 Task: Add a signature Alexandra Wilson containing 'Sincerely, Alexandra Wilson' to email address softage.1@softage.net and add a folder Finances
Action: Mouse moved to (116, 136)
Screenshot: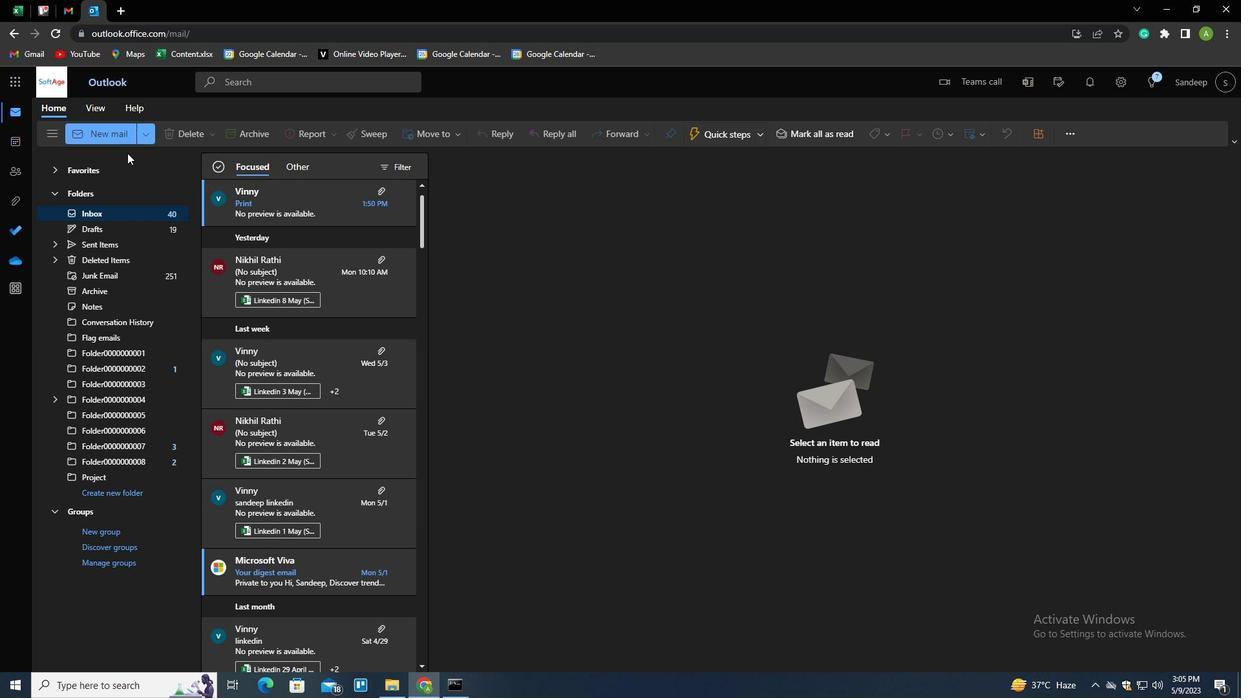 
Action: Mouse pressed left at (116, 136)
Screenshot: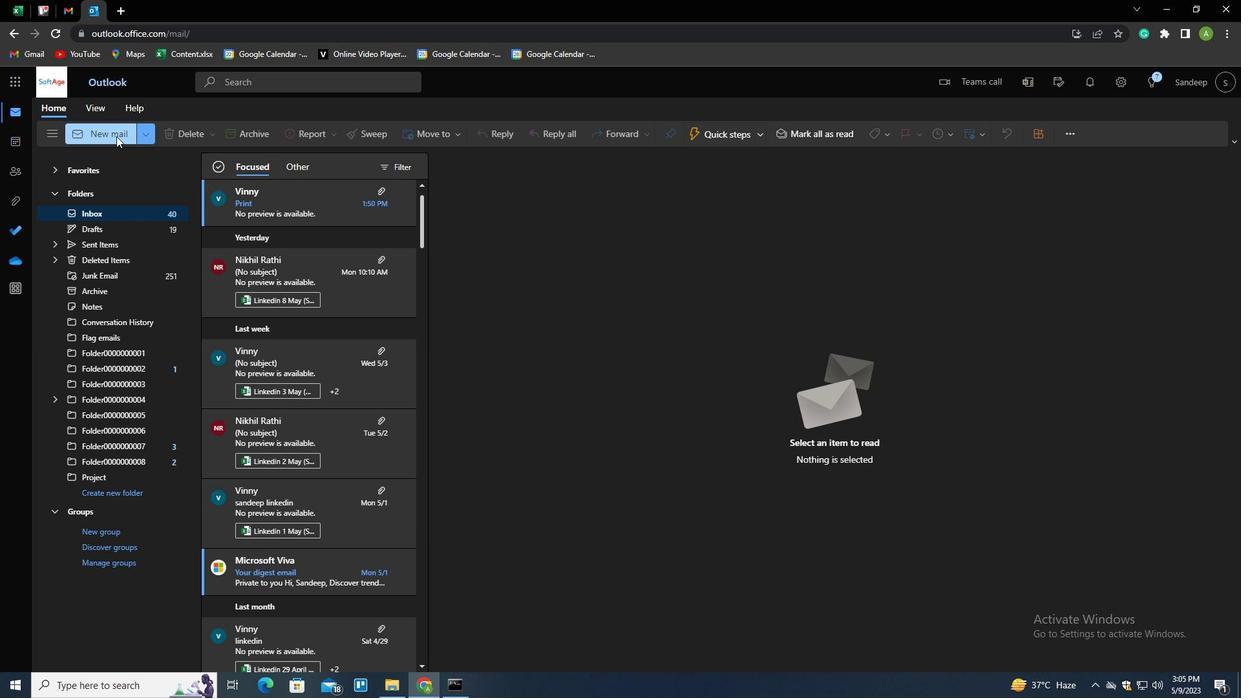 
Action: Mouse moved to (697, 205)
Screenshot: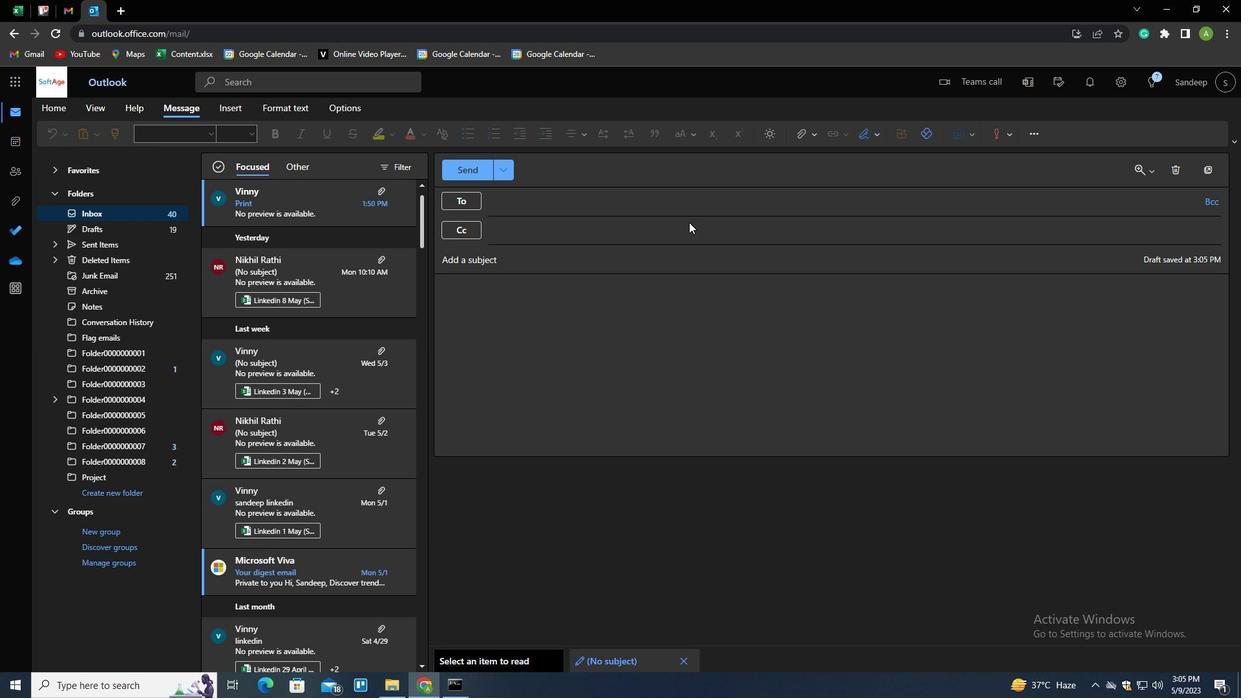 
Action: Mouse pressed left at (697, 205)
Screenshot: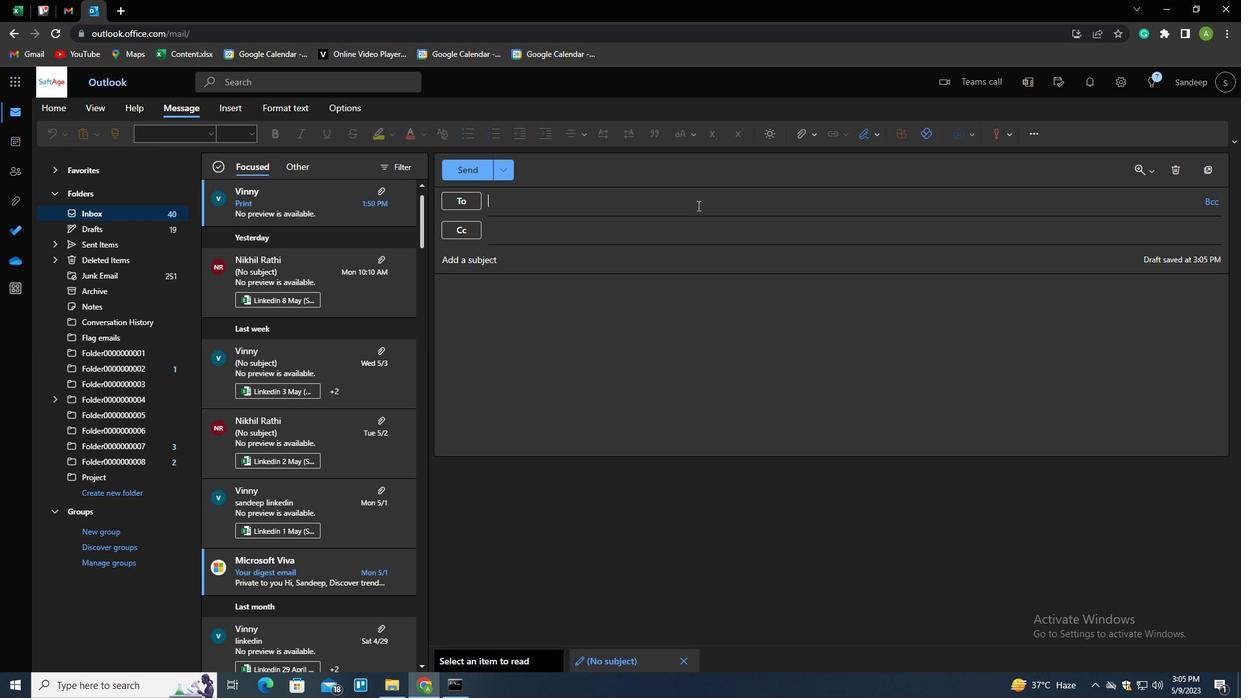 
Action: Mouse moved to (878, 139)
Screenshot: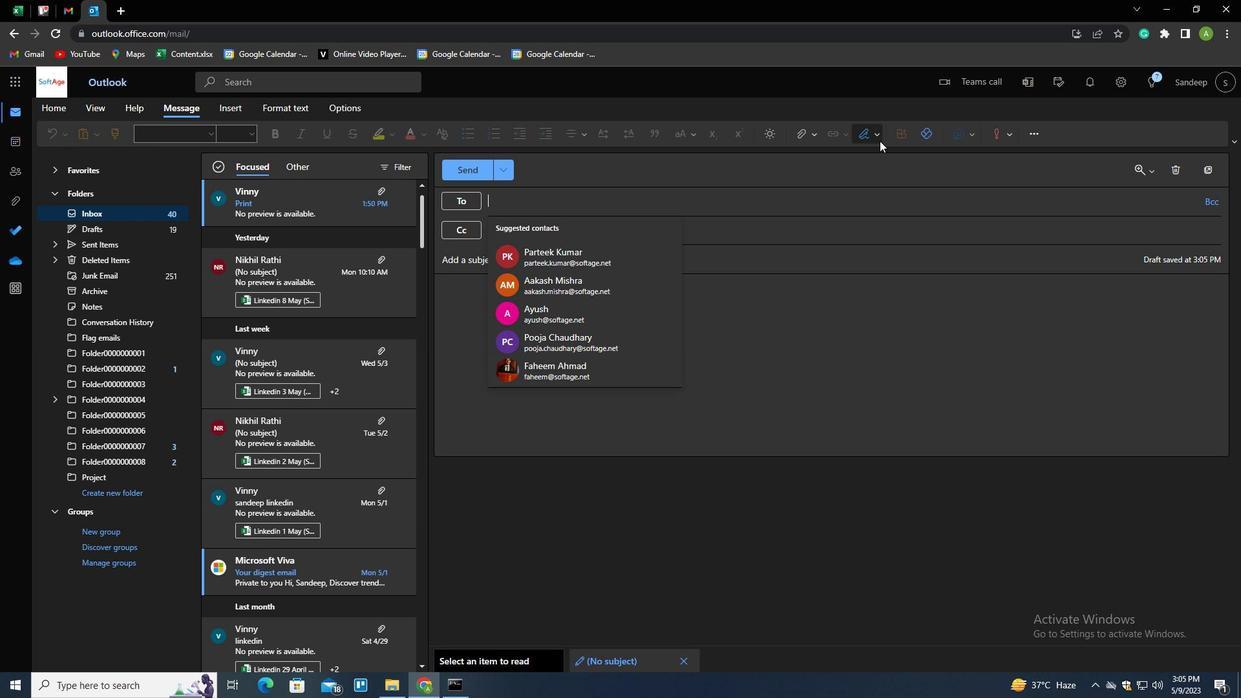 
Action: Mouse pressed left at (878, 139)
Screenshot: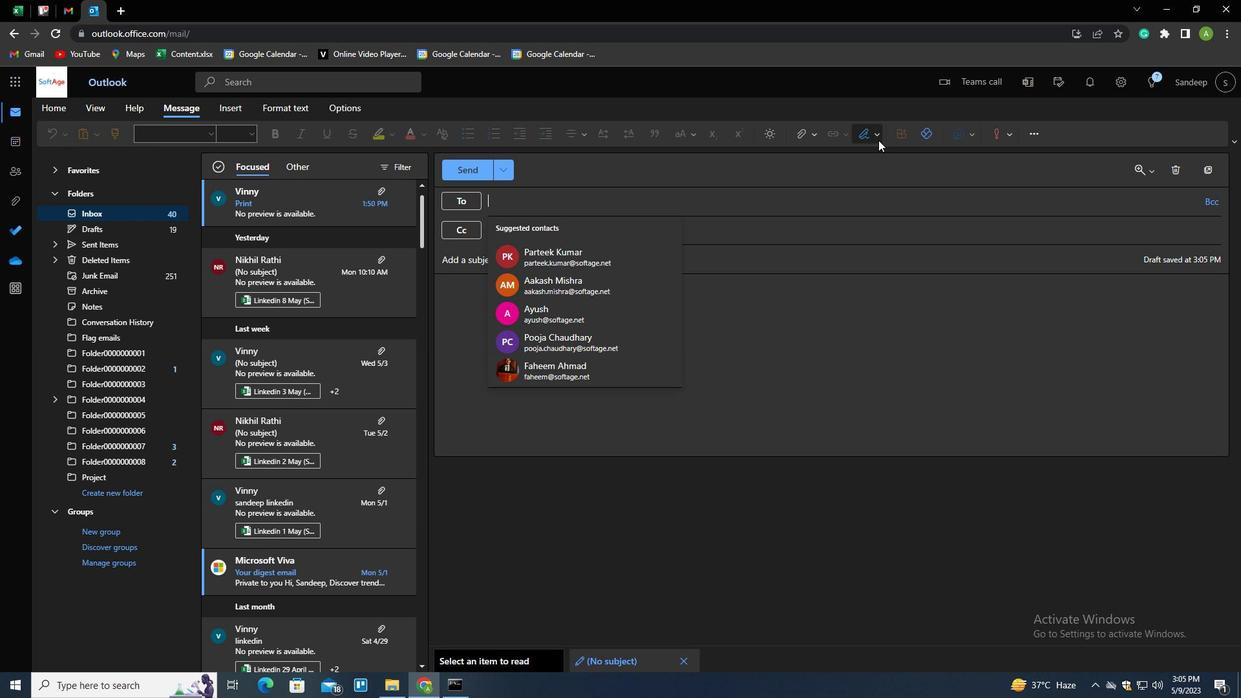 
Action: Mouse moved to (857, 185)
Screenshot: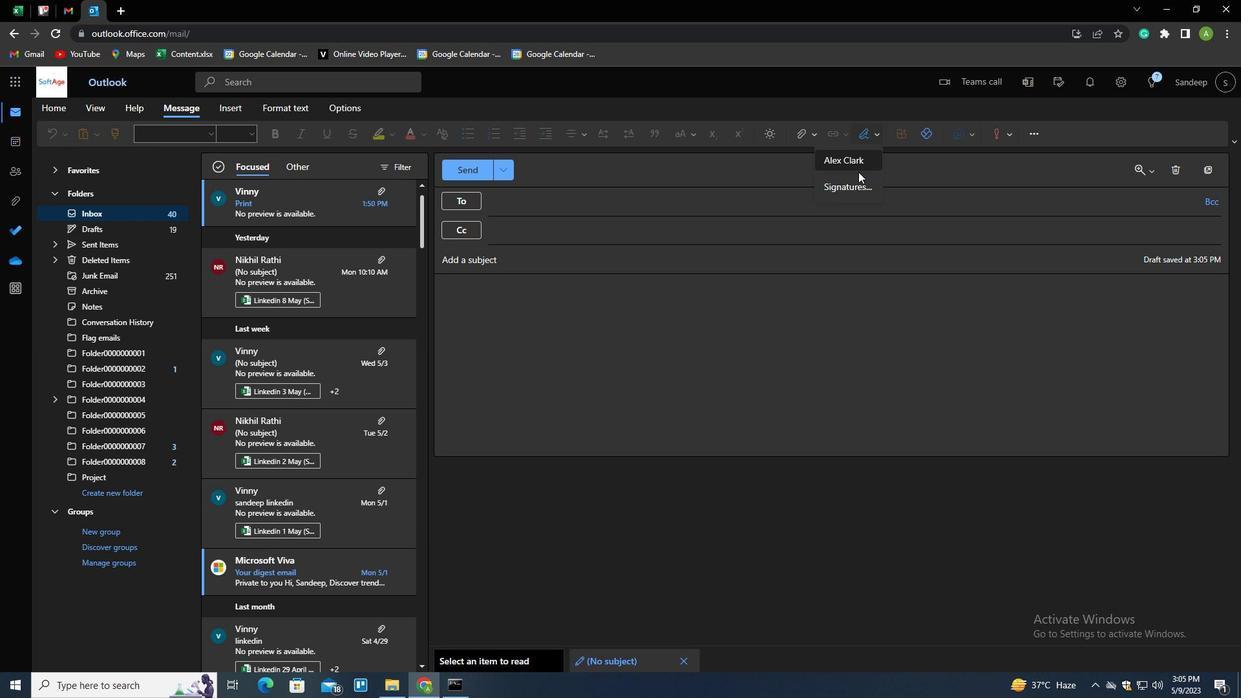 
Action: Mouse pressed left at (857, 185)
Screenshot: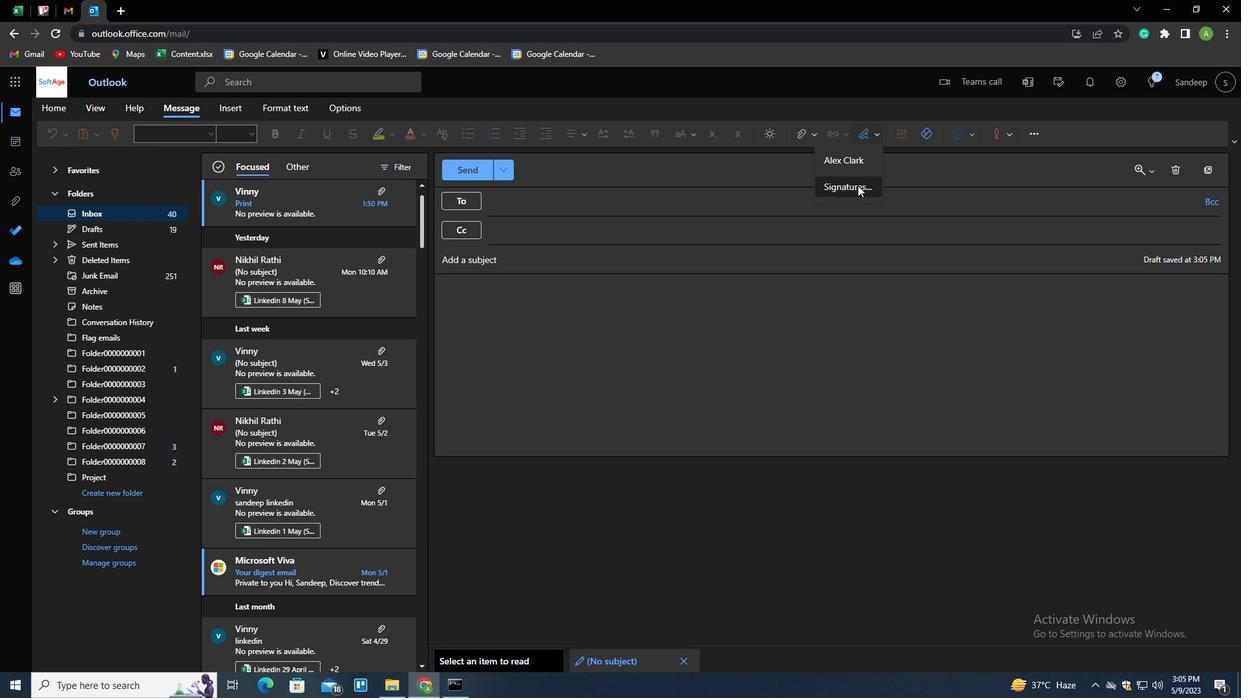 
Action: Mouse moved to (882, 231)
Screenshot: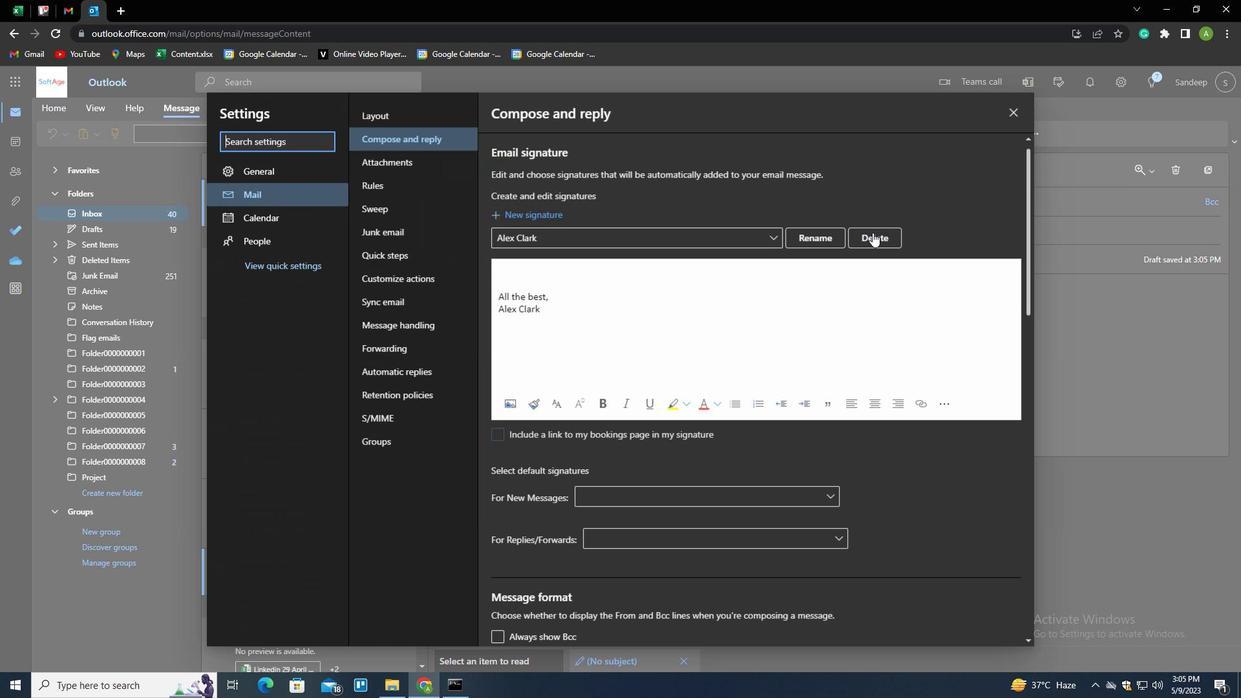 
Action: Mouse pressed left at (882, 231)
Screenshot: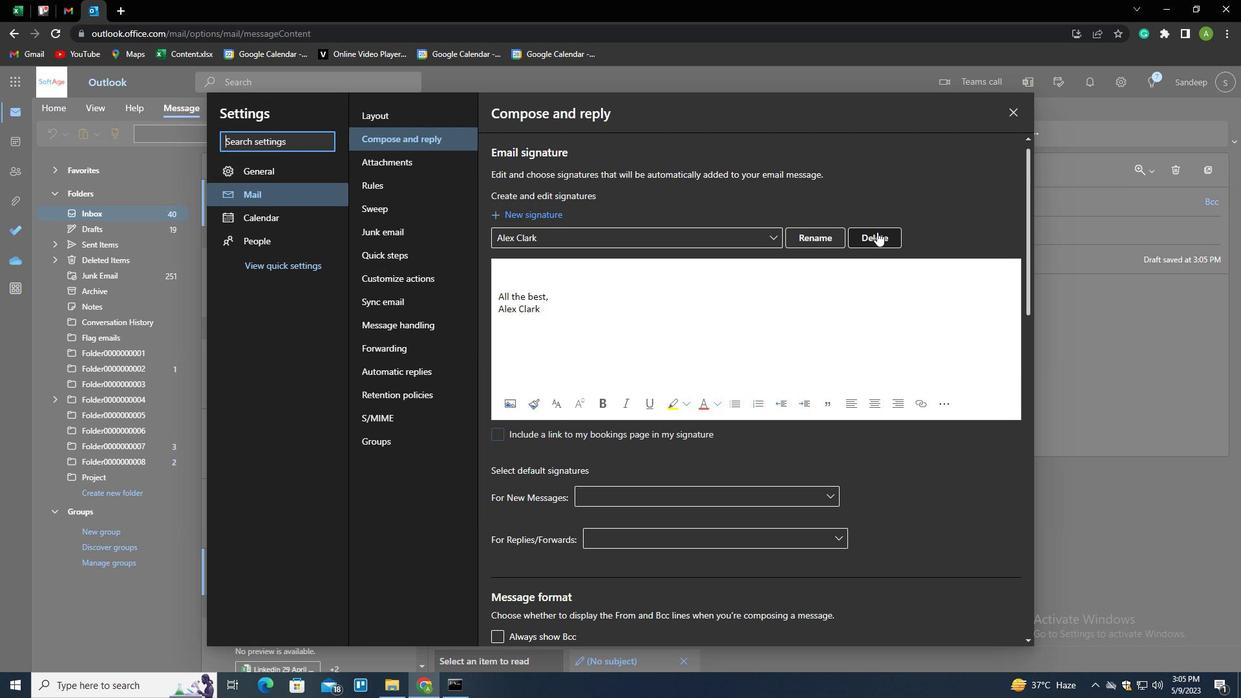 
Action: Mouse moved to (822, 237)
Screenshot: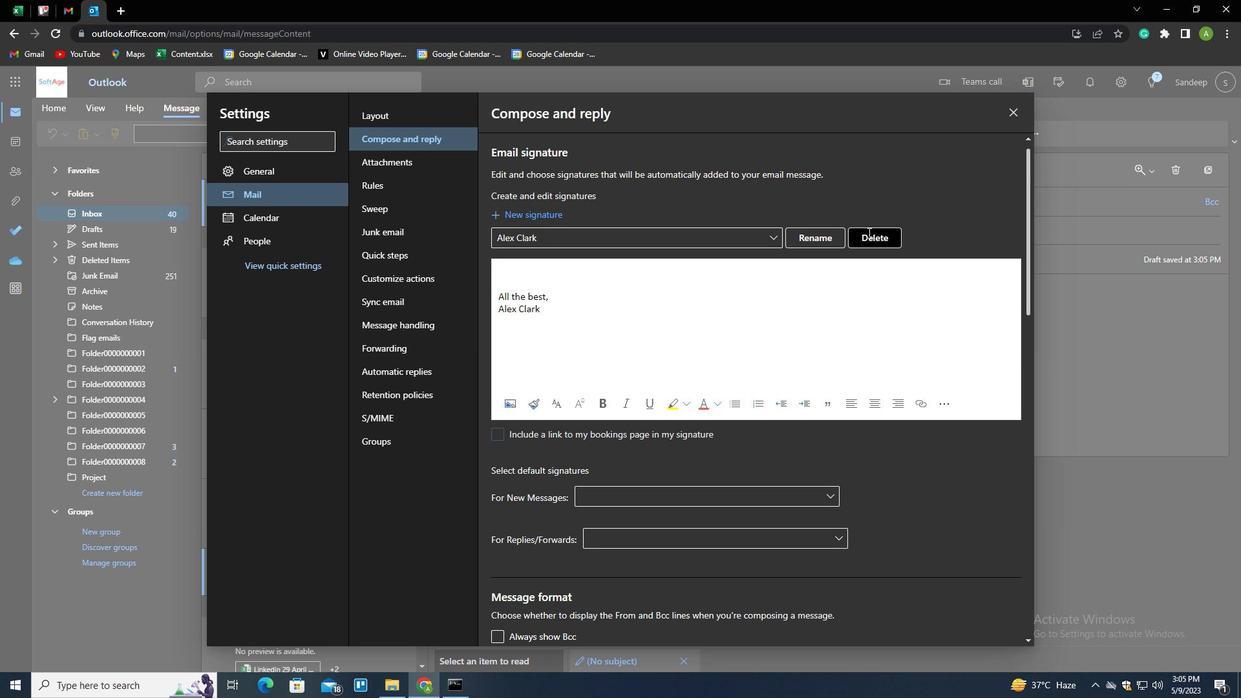 
Action: Mouse pressed left at (822, 237)
Screenshot: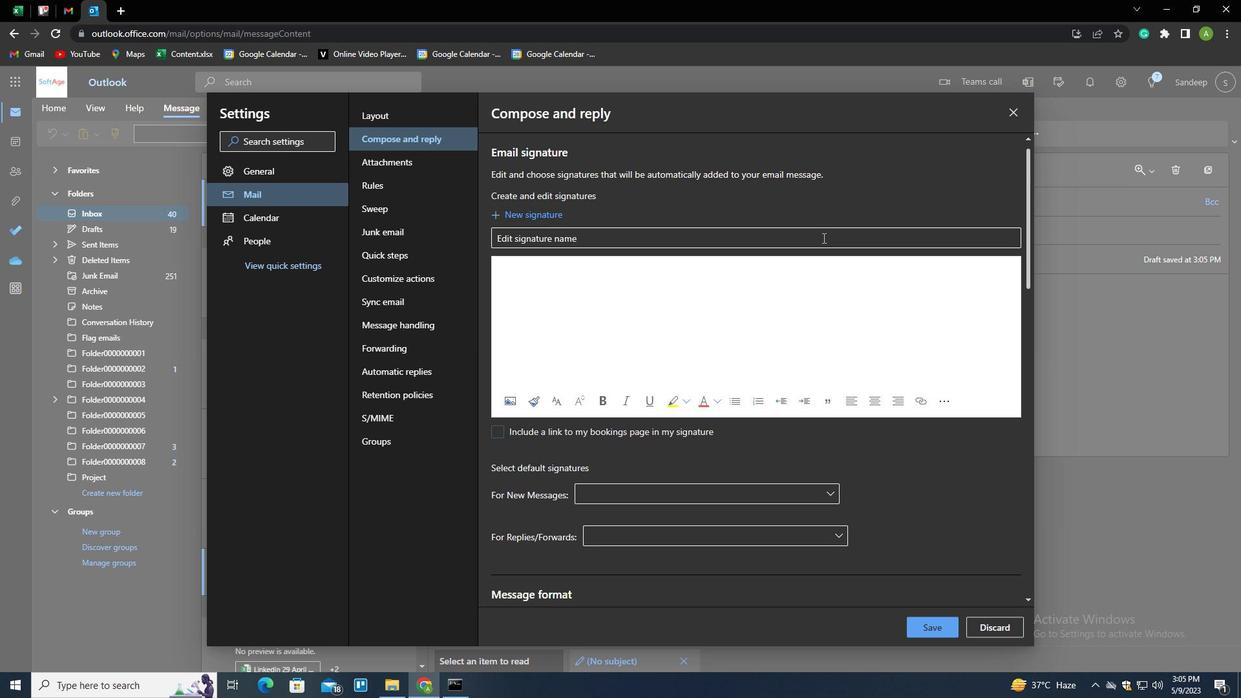 
Action: Key pressed <Key.shift>ALE<Key.backspace><Key.backspace>LEXANDRA<Key.space><Key.shift>WILSON<Key.space>
Screenshot: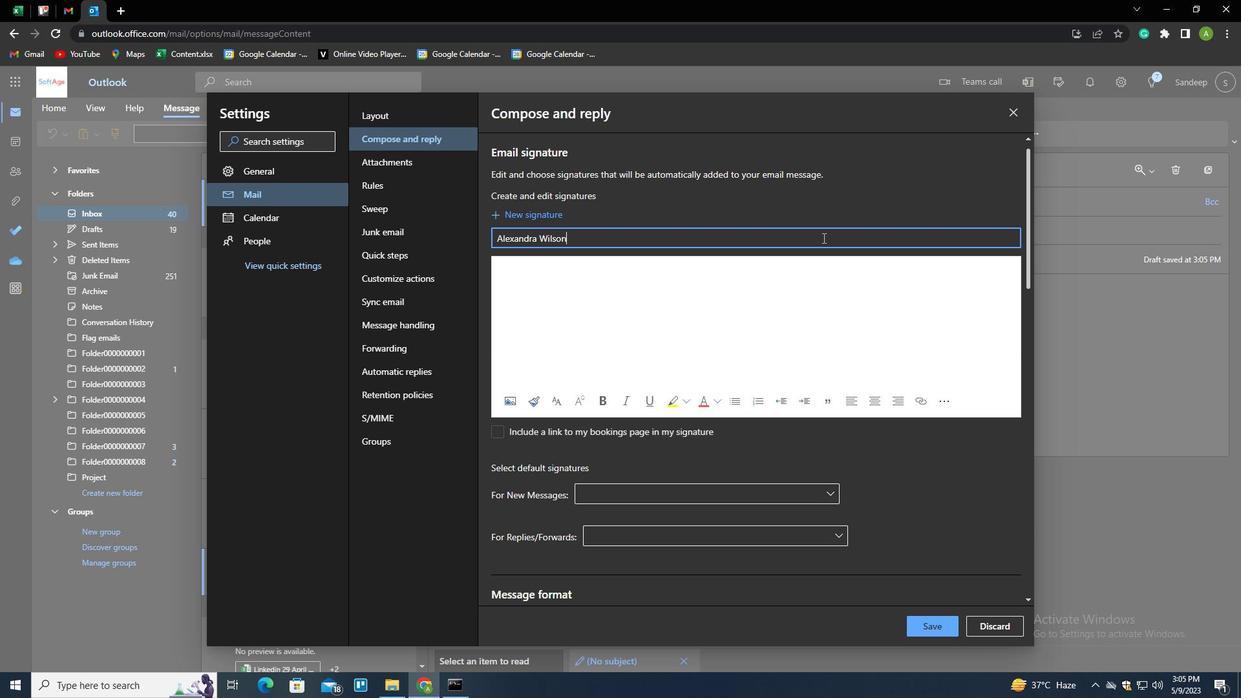 
Action: Mouse moved to (783, 315)
Screenshot: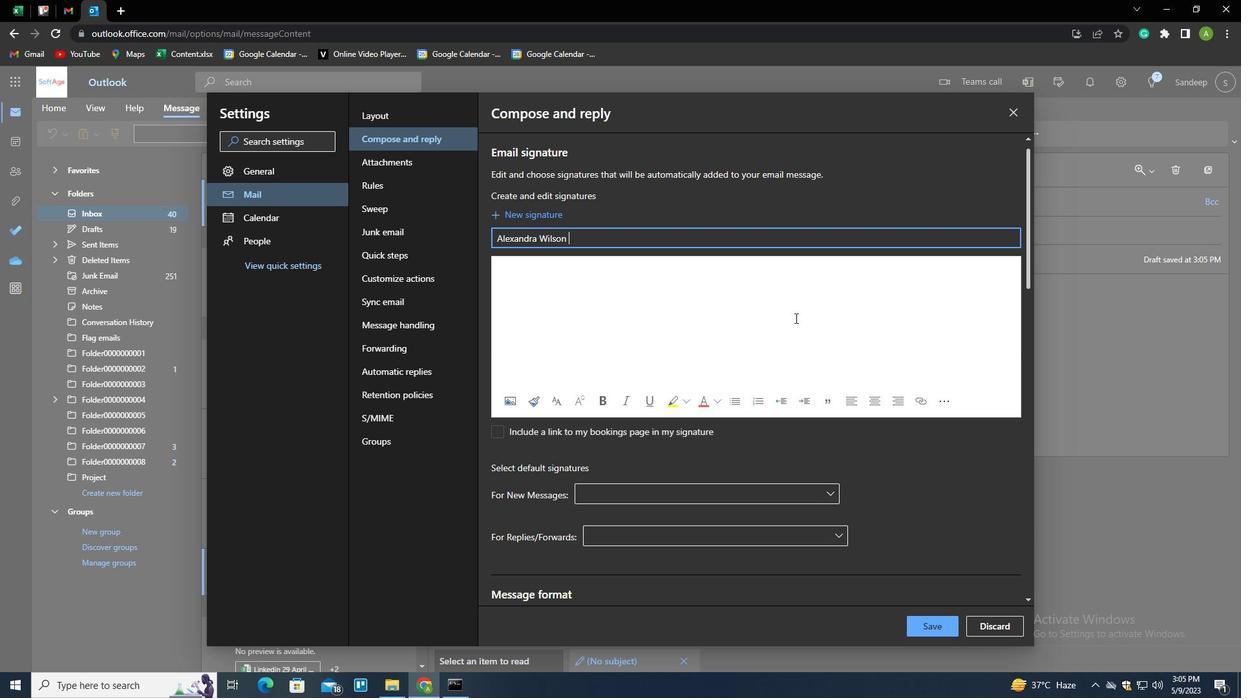 
Action: Mouse pressed left at (783, 315)
Screenshot: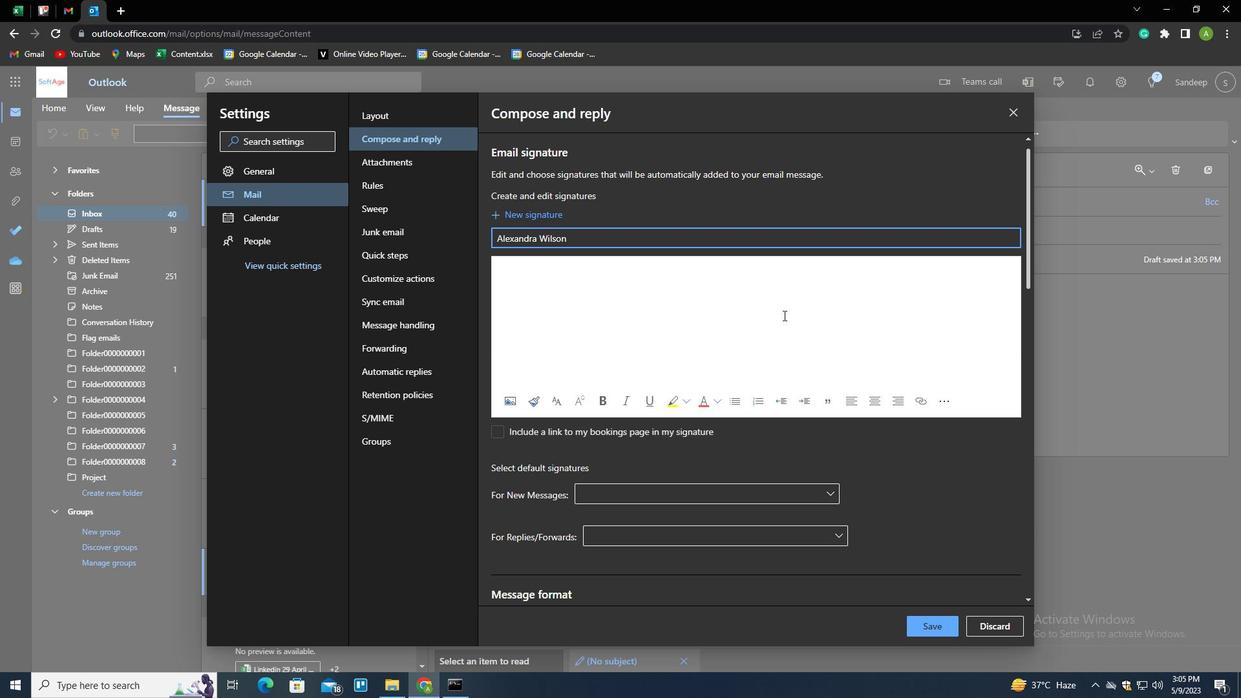 
Action: Key pressed <Key.shift_r><Key.enter><Key.enter>S<Key.backspace><Key.shift>SINCERELY<Key.shift_r><Key.enter><Key.shift>ALEXANDRA<Key.space><Key.shift>WILSON
Screenshot: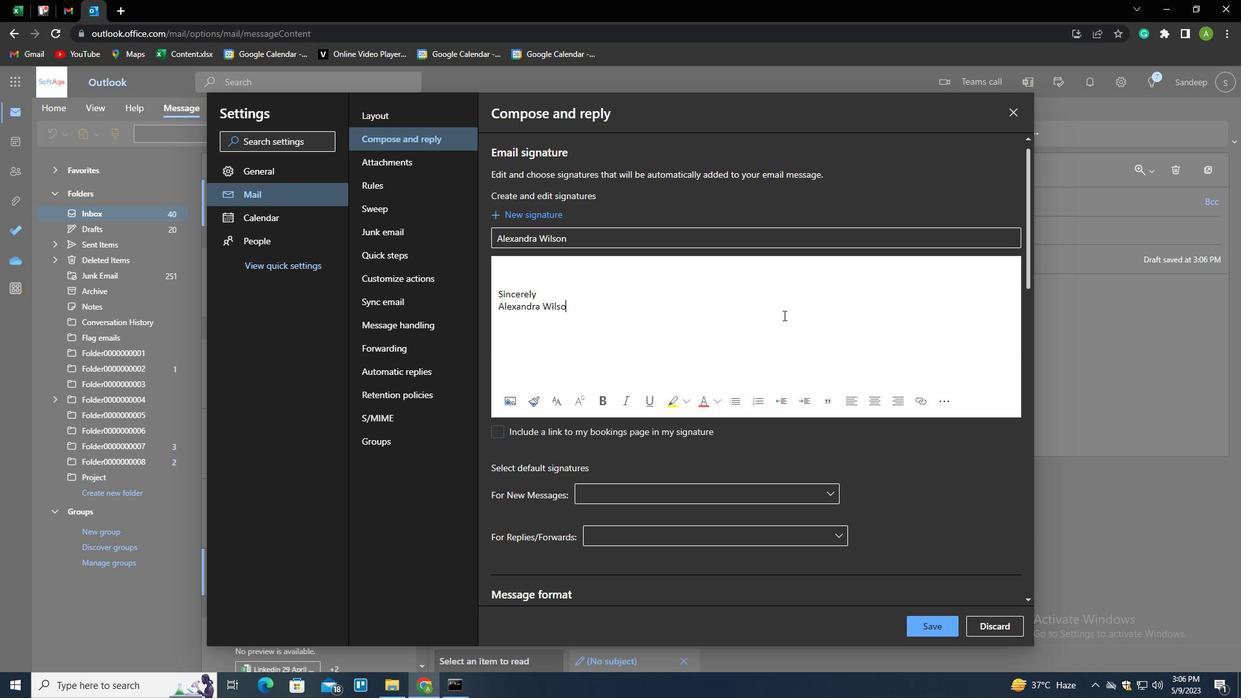 
Action: Mouse moved to (921, 623)
Screenshot: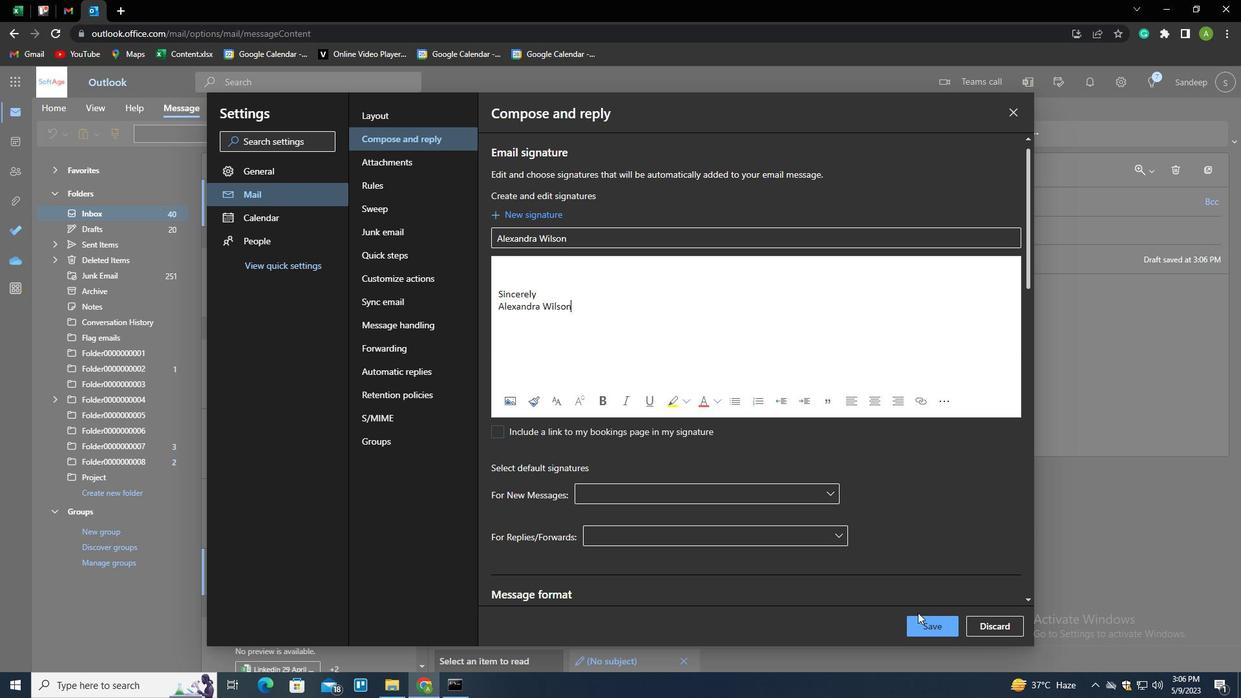 
Action: Mouse pressed left at (921, 623)
Screenshot: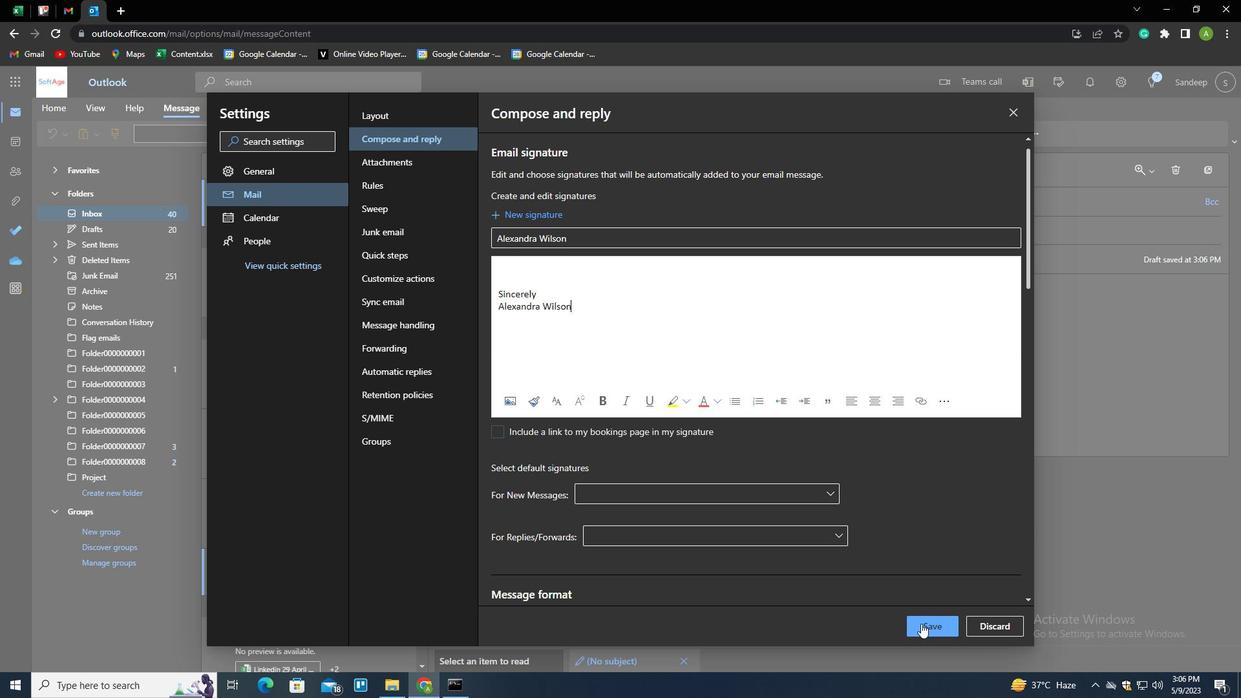 
Action: Mouse moved to (1081, 503)
Screenshot: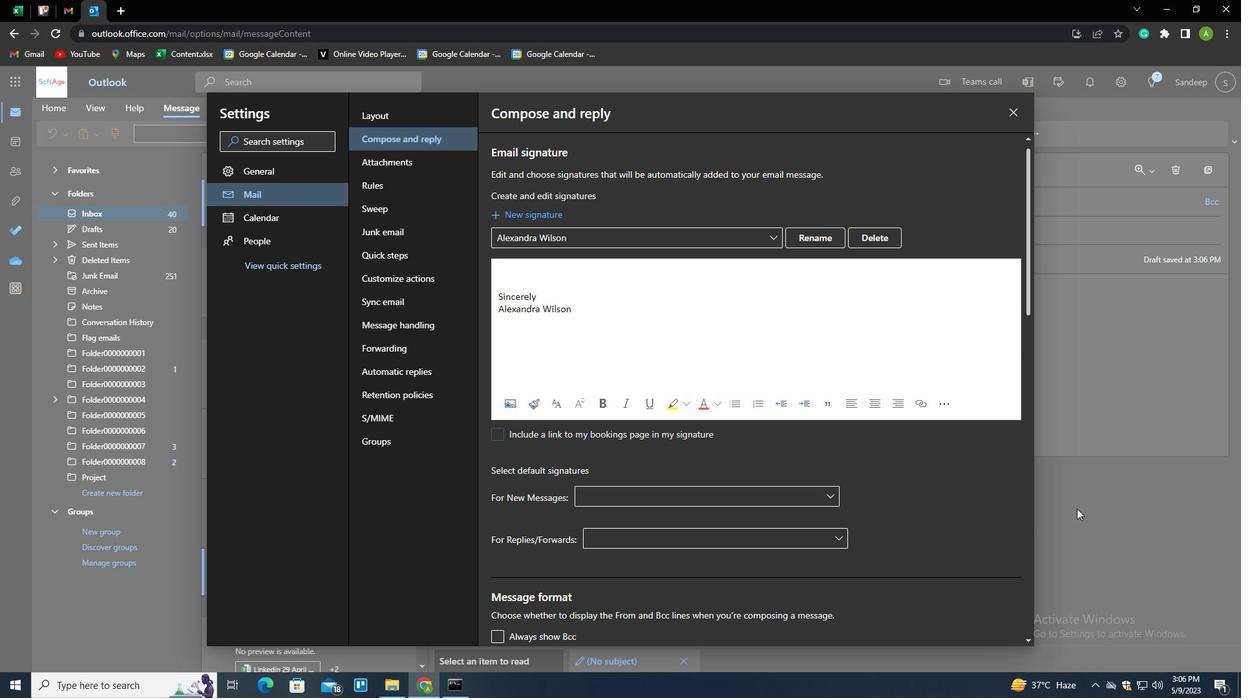
Action: Mouse pressed left at (1081, 503)
Screenshot: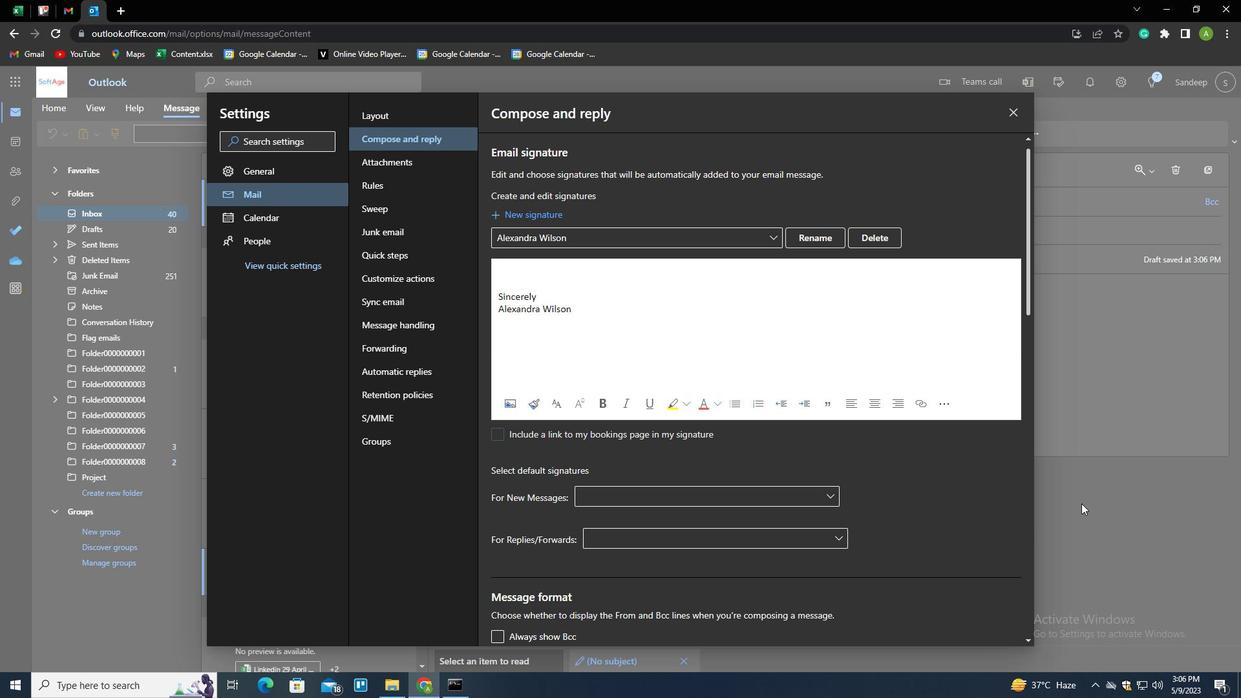 
Action: Mouse moved to (529, 208)
Screenshot: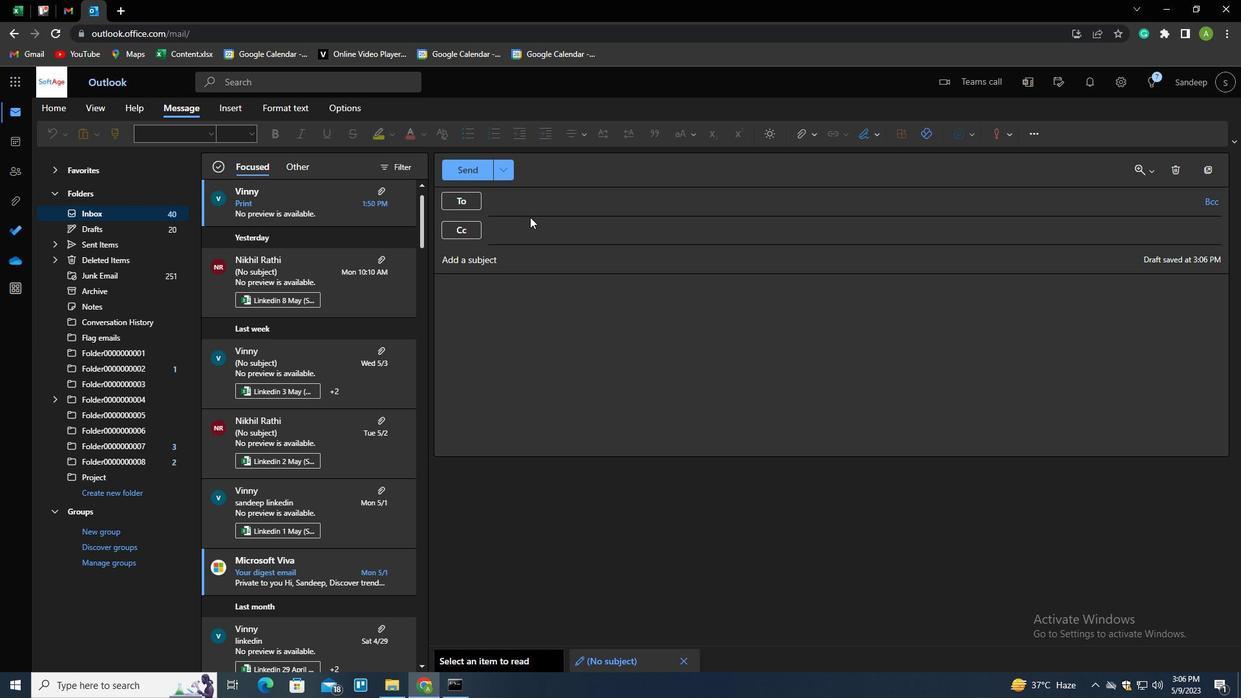 
Action: Mouse pressed left at (529, 208)
Screenshot: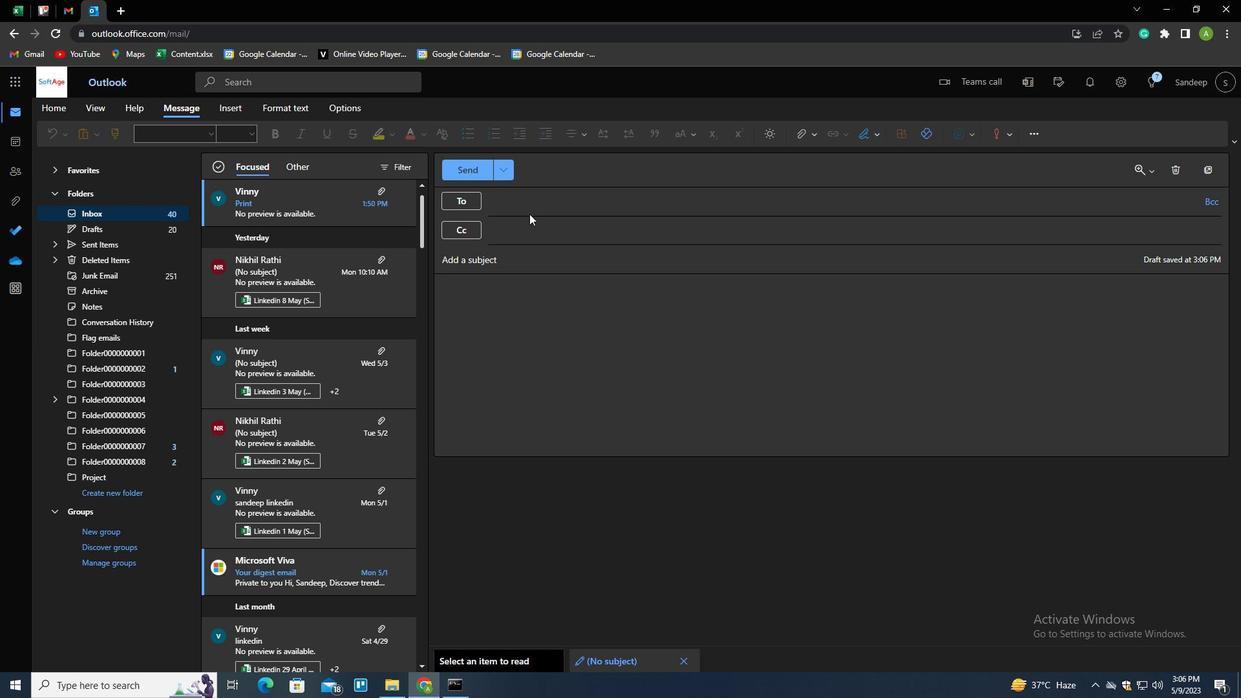 
Action: Key pressed SOFTAGE.1<Key.shift>@SOFTAGE.NET
Screenshot: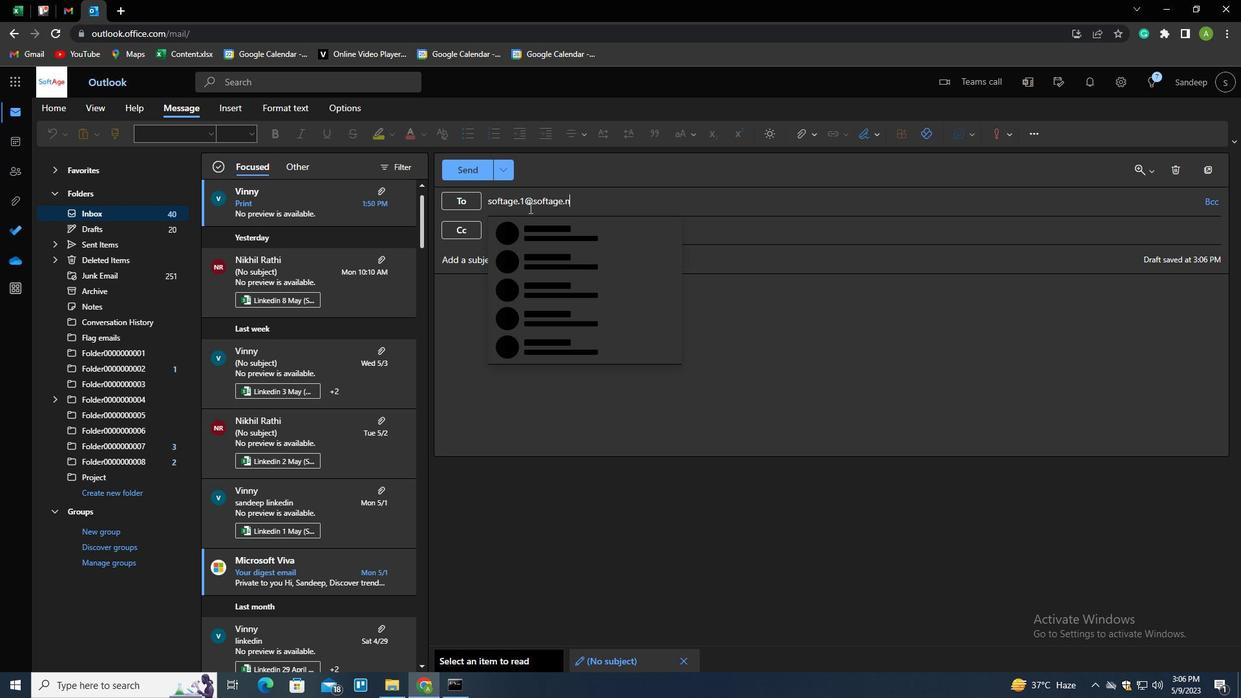 
Action: Mouse moved to (565, 236)
Screenshot: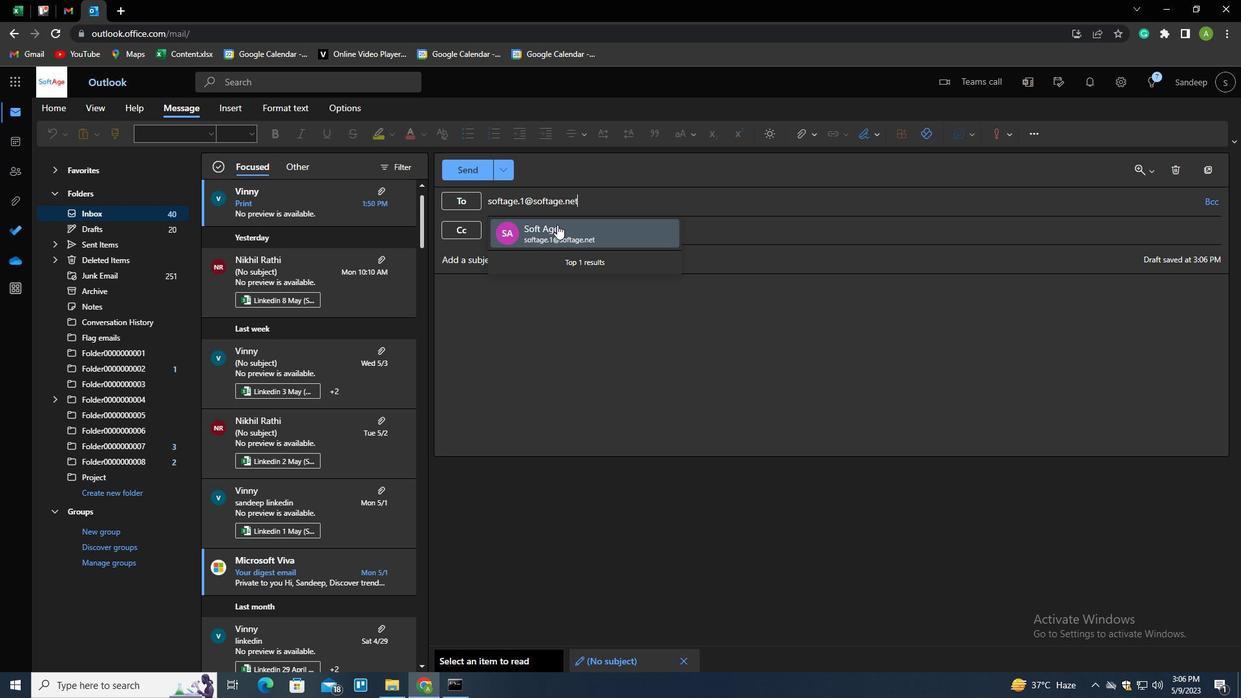 
Action: Key pressed <Key.enter>
Screenshot: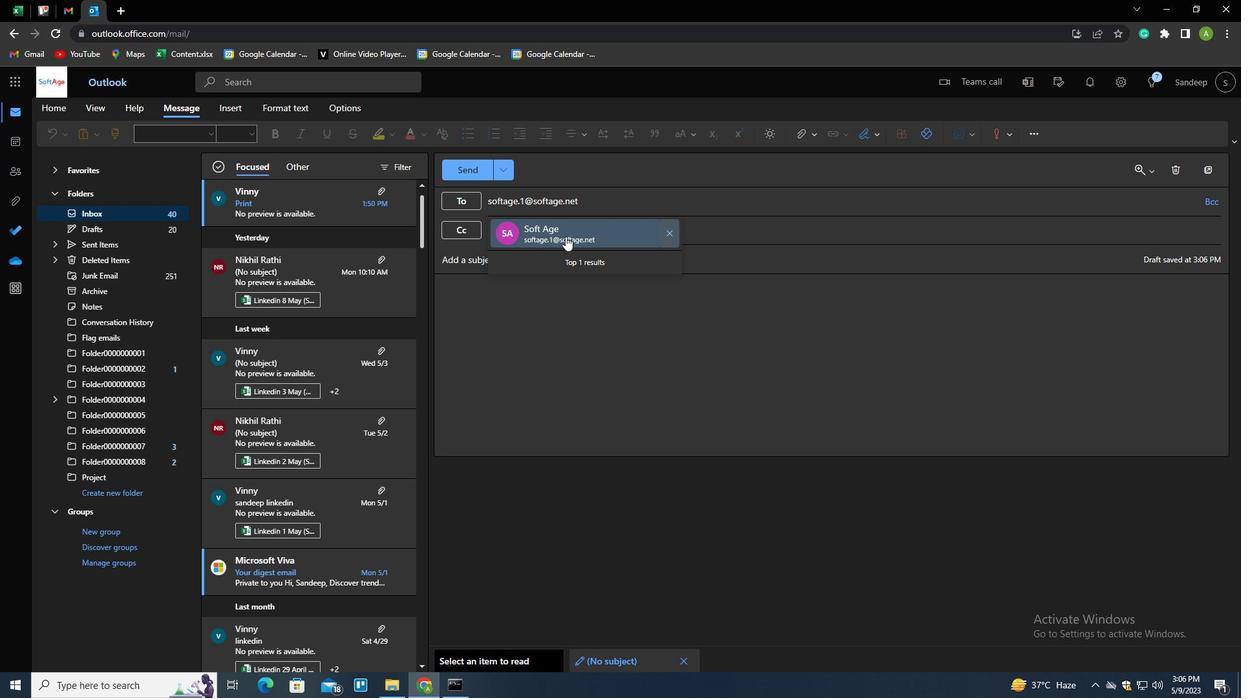 
Action: Mouse moved to (561, 295)
Screenshot: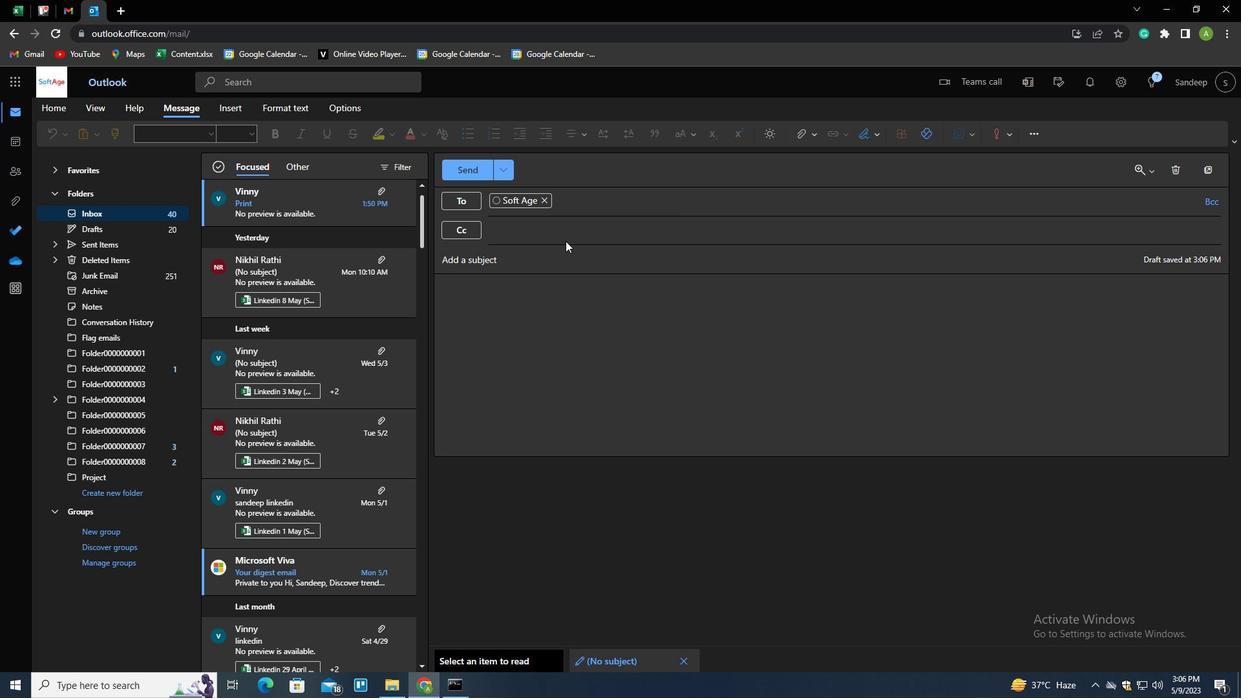 
Action: Mouse pressed left at (561, 295)
Screenshot: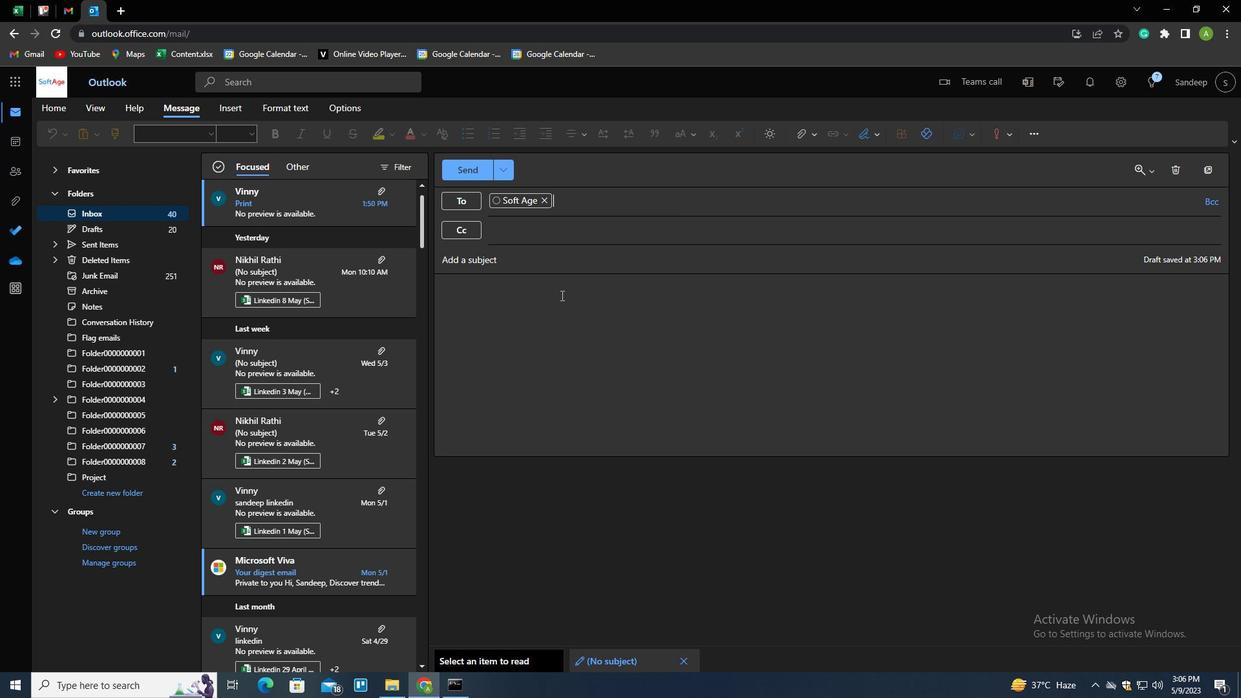 
Action: Mouse moved to (868, 135)
Screenshot: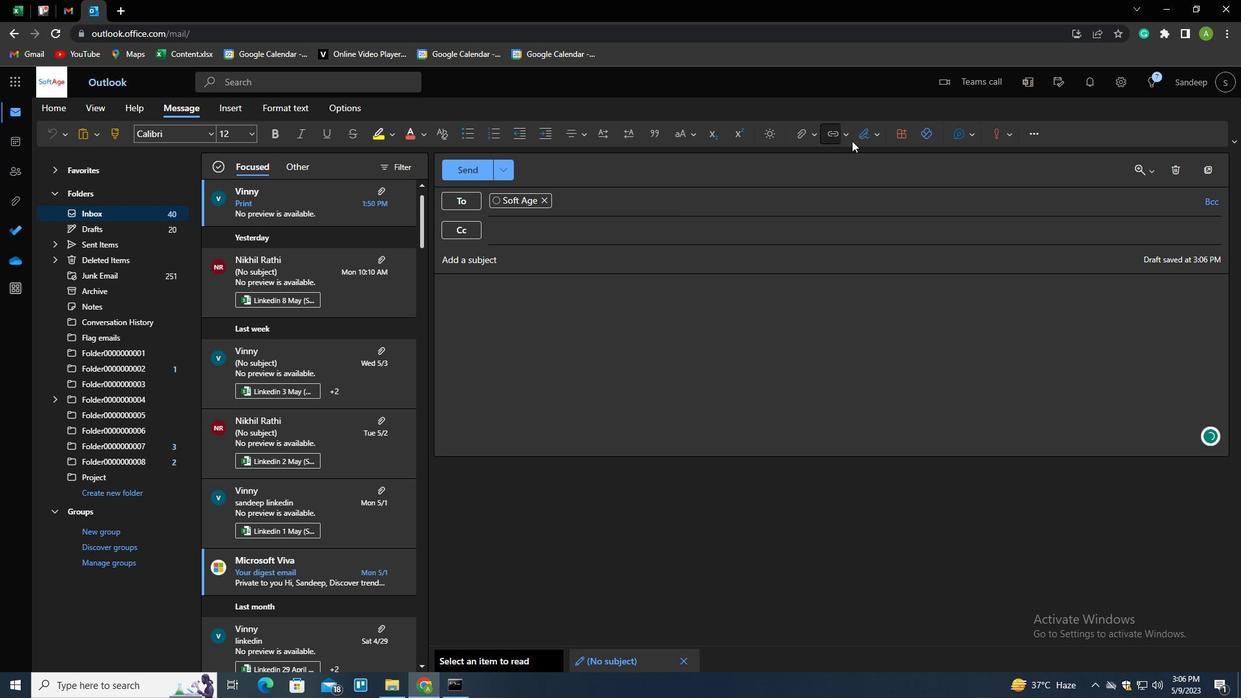 
Action: Mouse pressed left at (868, 135)
Screenshot: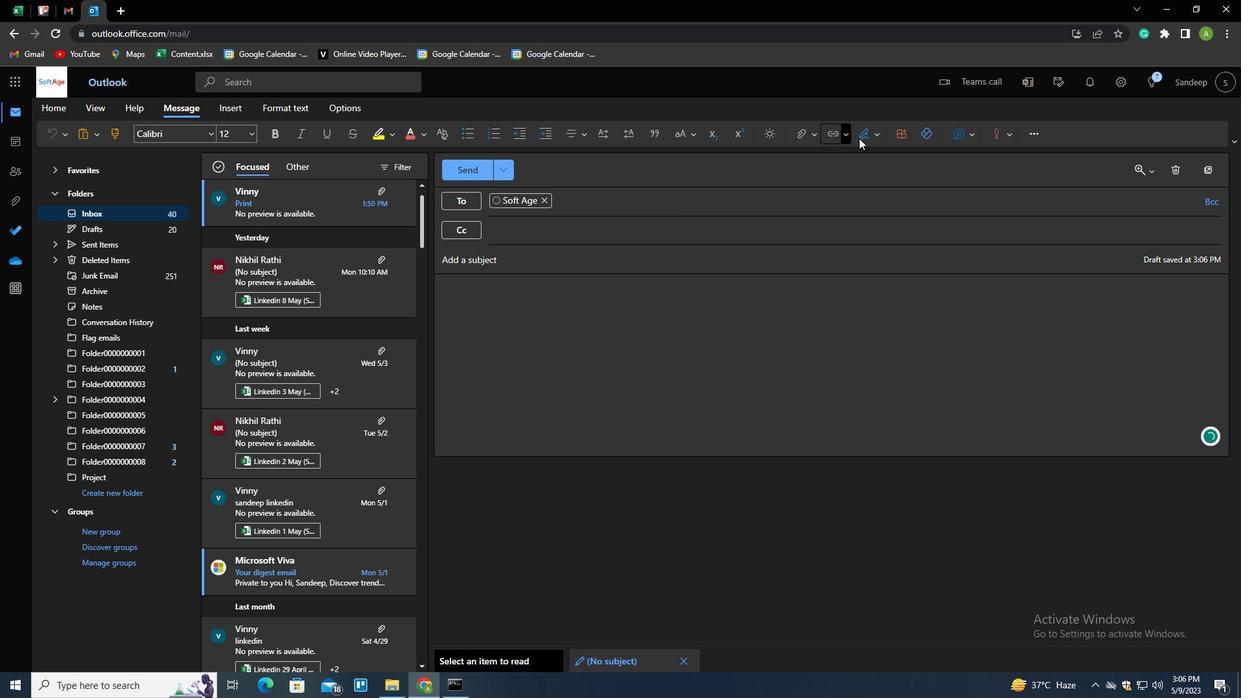 
Action: Mouse moved to (859, 164)
Screenshot: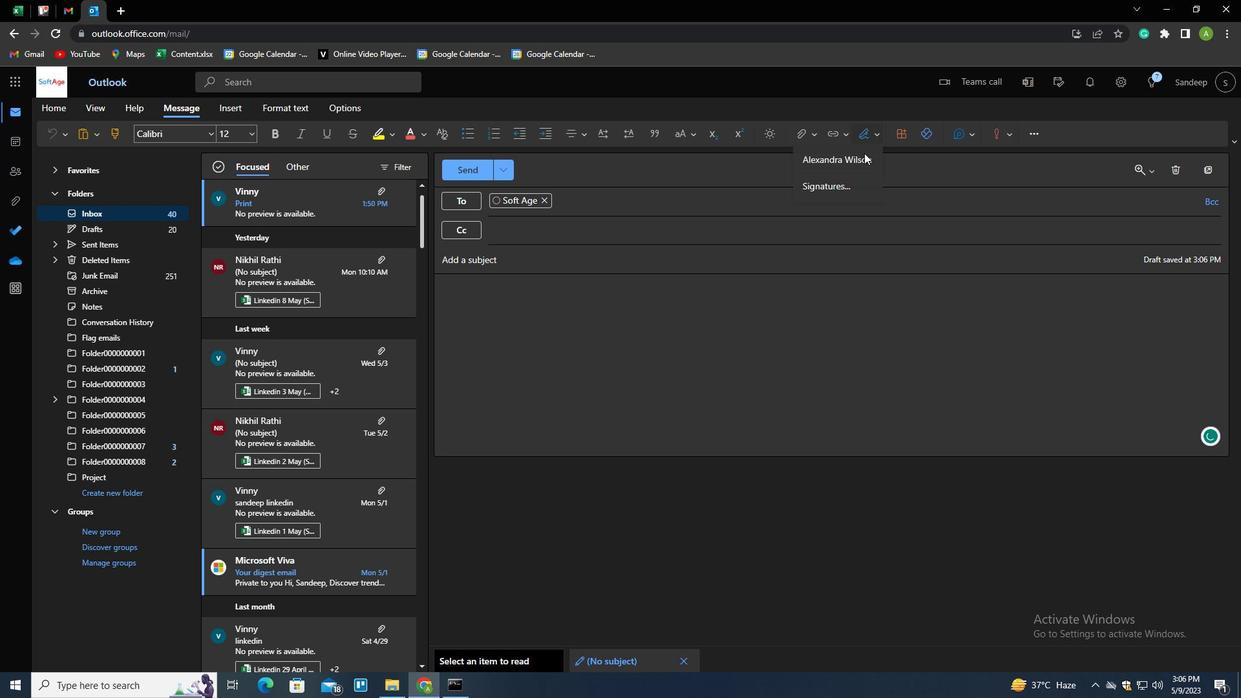 
Action: Mouse pressed left at (859, 164)
Screenshot: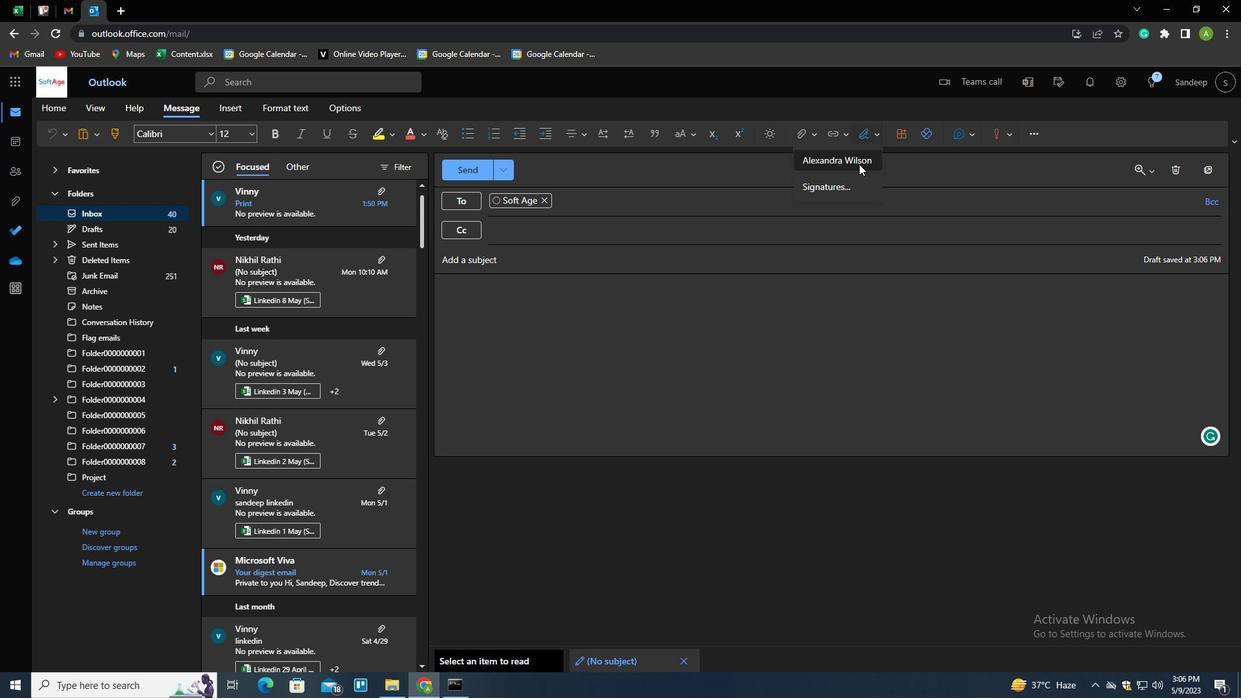 
Action: Mouse moved to (102, 489)
Screenshot: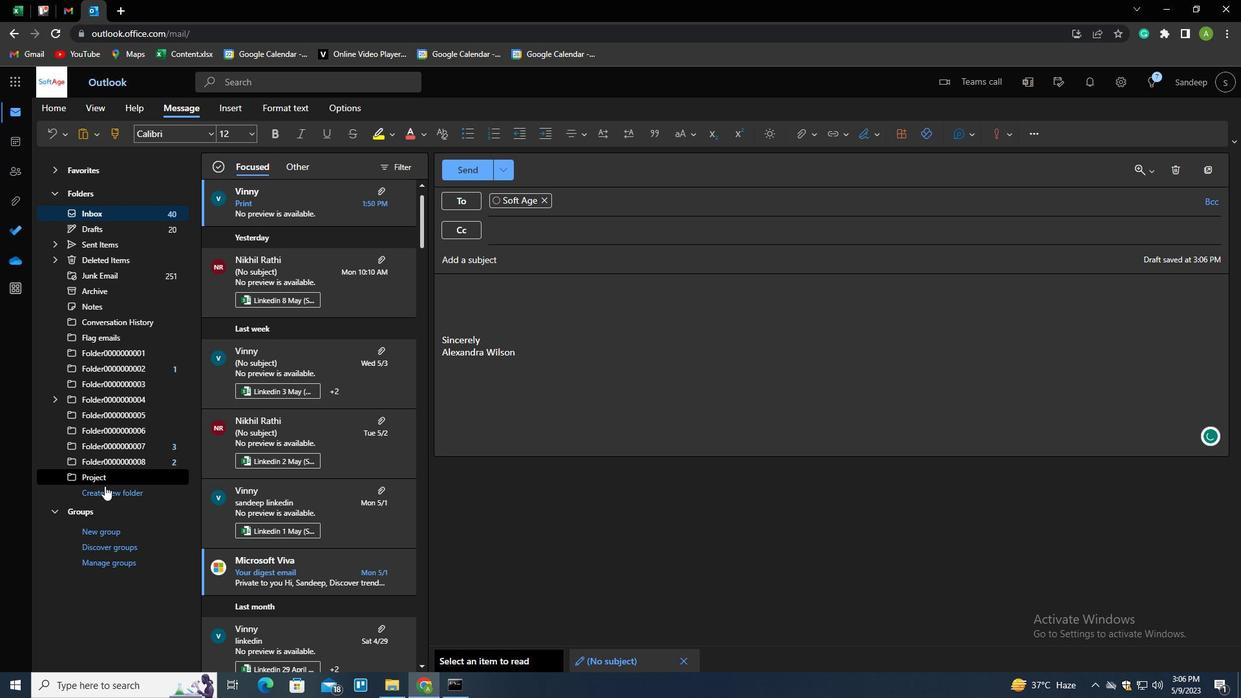 
Action: Mouse pressed left at (102, 489)
Screenshot: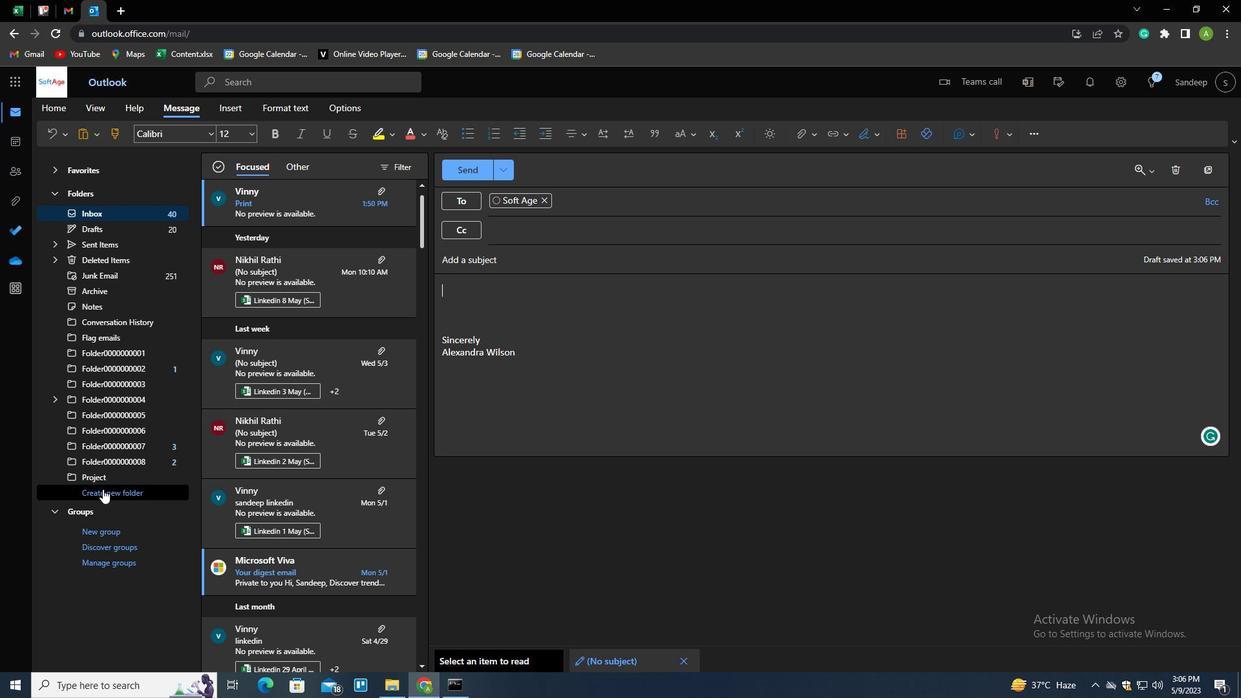 
Action: Mouse moved to (102, 489)
Screenshot: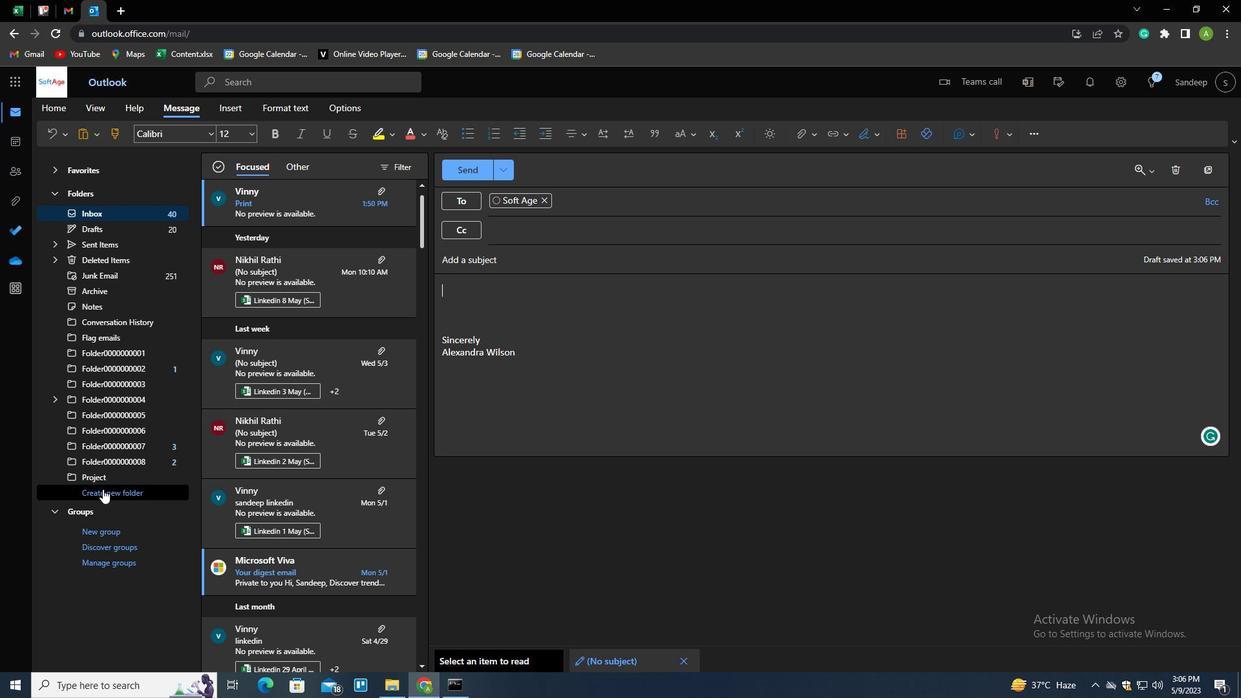 
Action: Key pressed <Key.shift>FINAJ<Key.backspace>NCES<Key.enter>
Screenshot: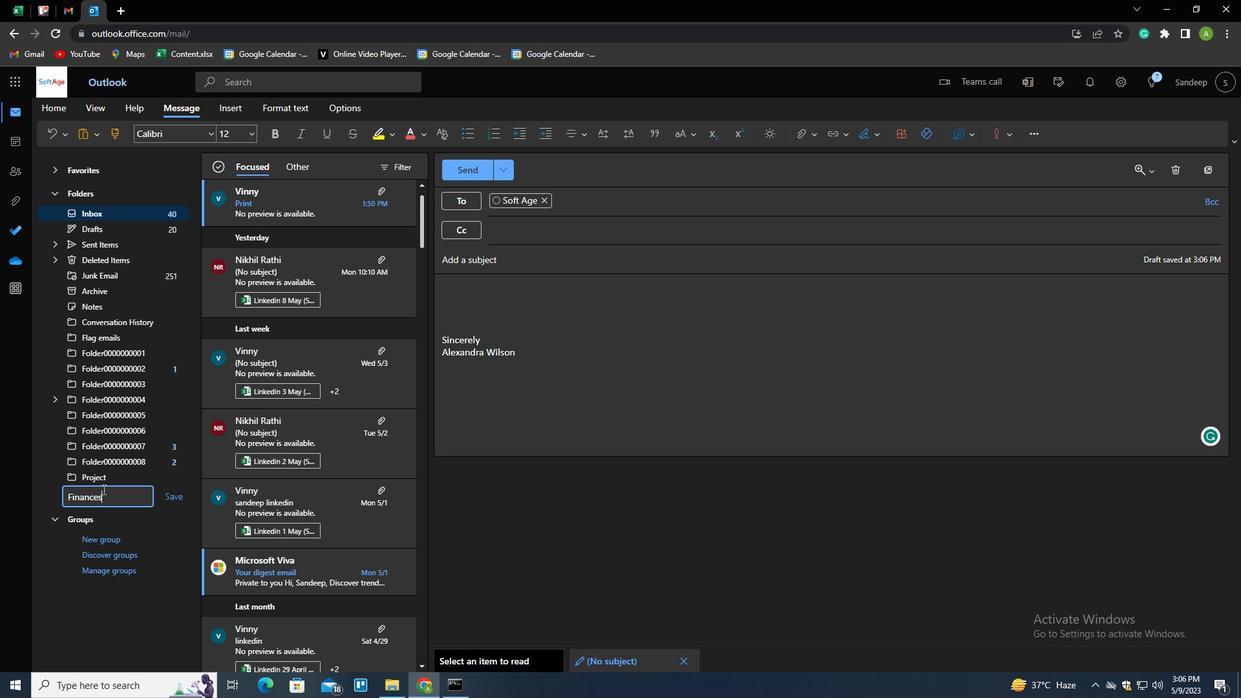 
Action: Mouse moved to (629, 562)
Screenshot: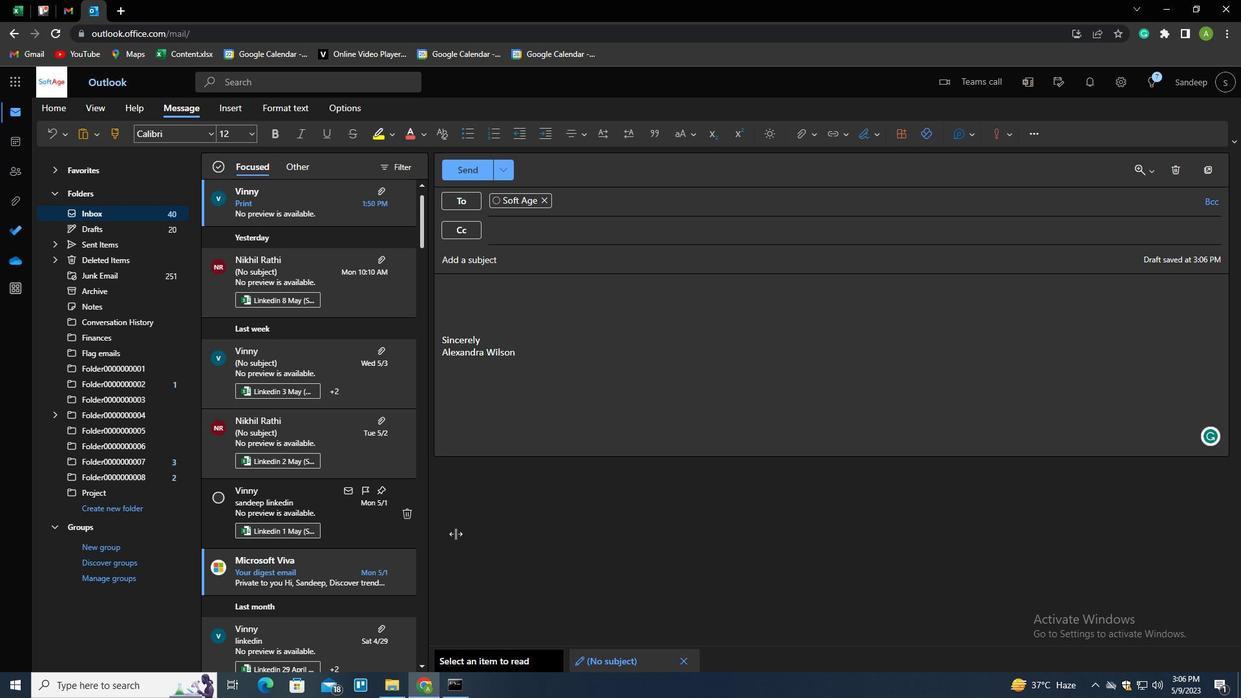 
Action: Mouse pressed left at (629, 562)
Screenshot: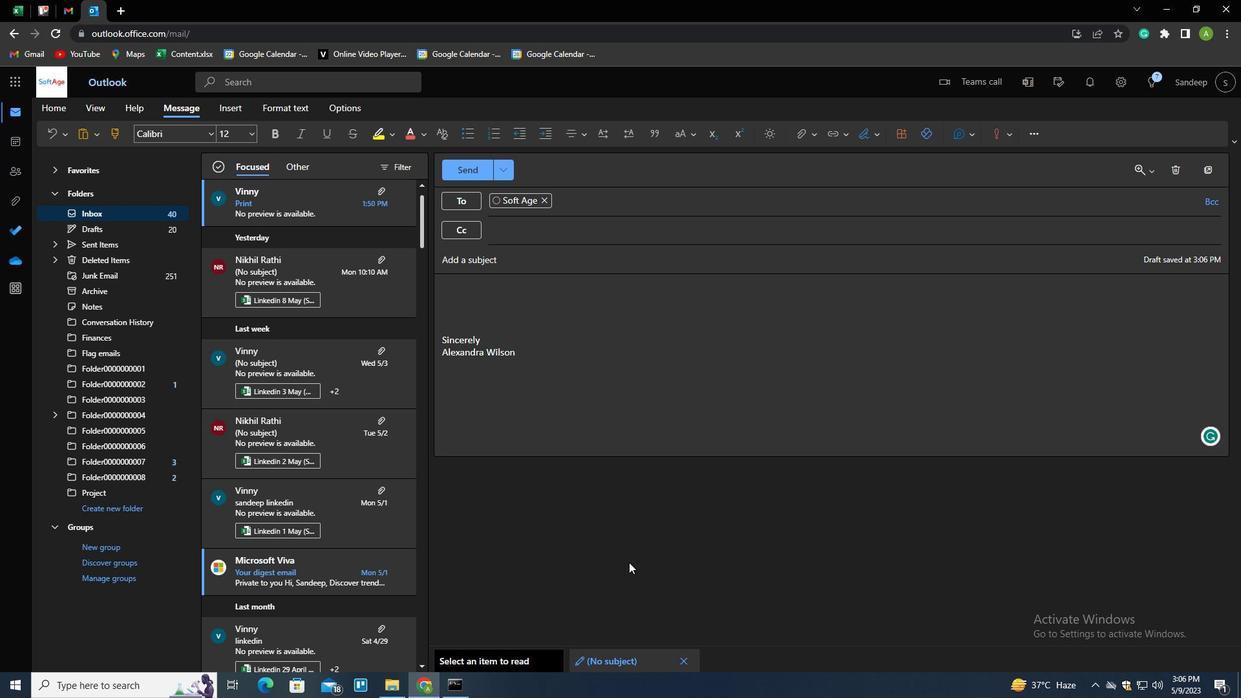 
